 Task: Sort the list "backlog" "by start date" "descending.
Action: Mouse moved to (1375, 107)
Screenshot: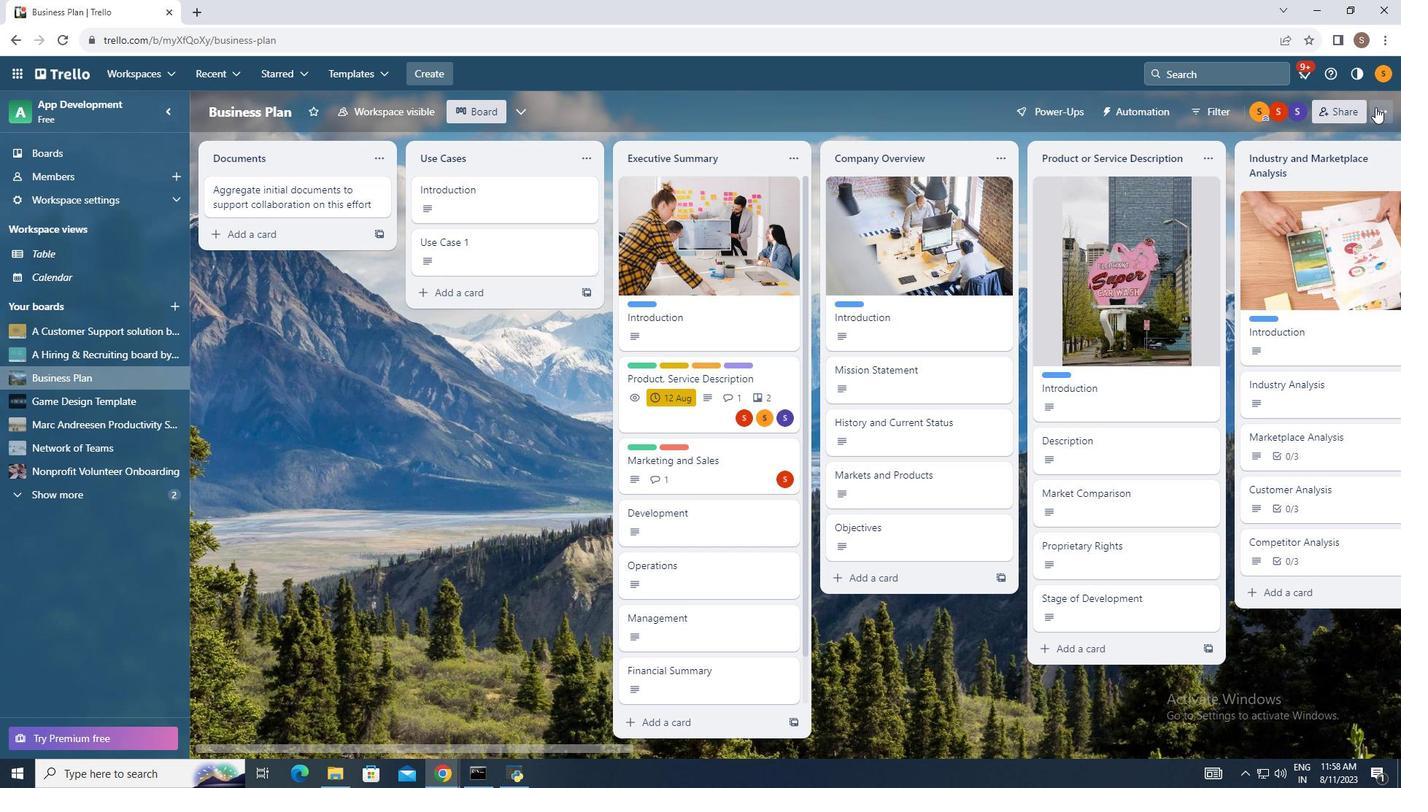 
Action: Mouse pressed left at (1375, 107)
Screenshot: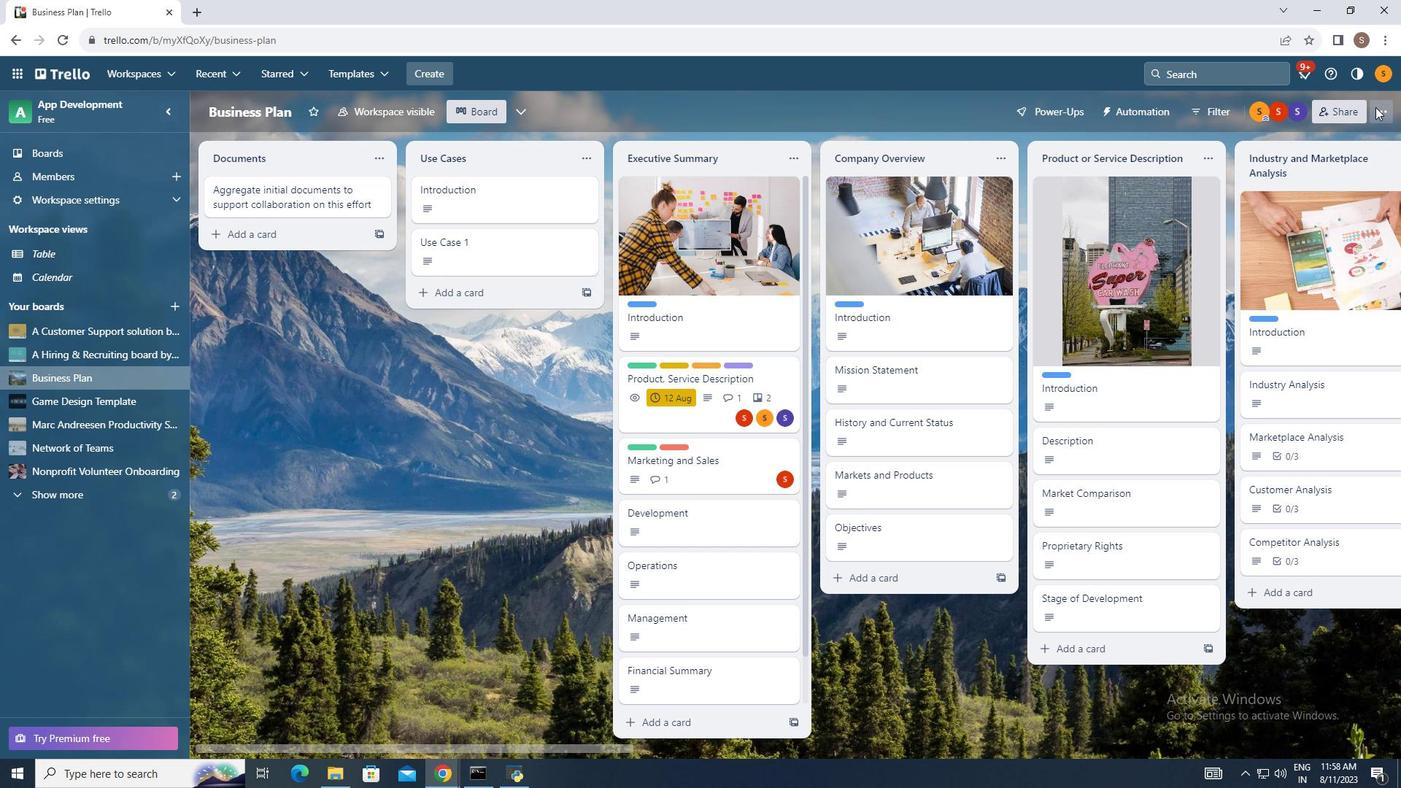 
Action: Mouse moved to (1257, 302)
Screenshot: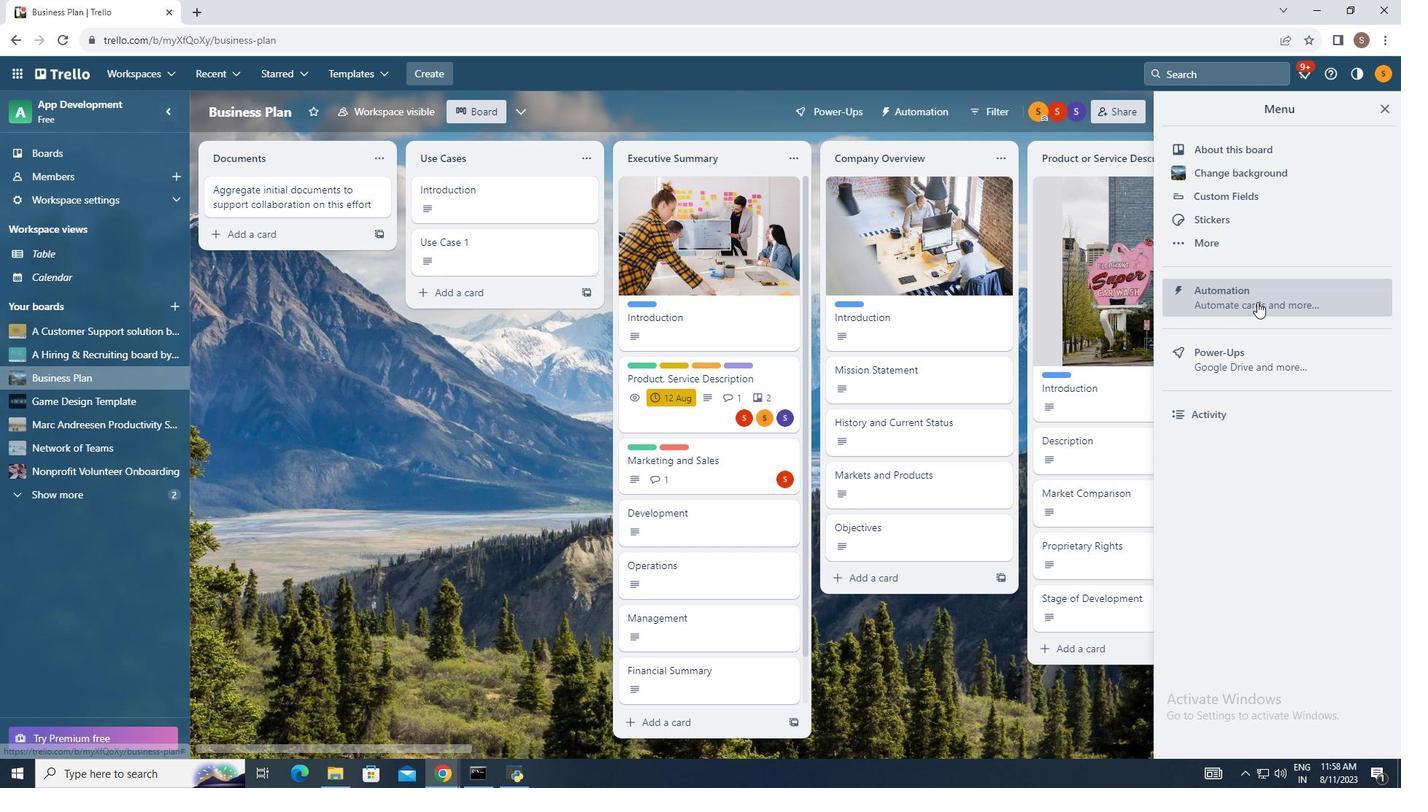 
Action: Mouse pressed left at (1257, 302)
Screenshot: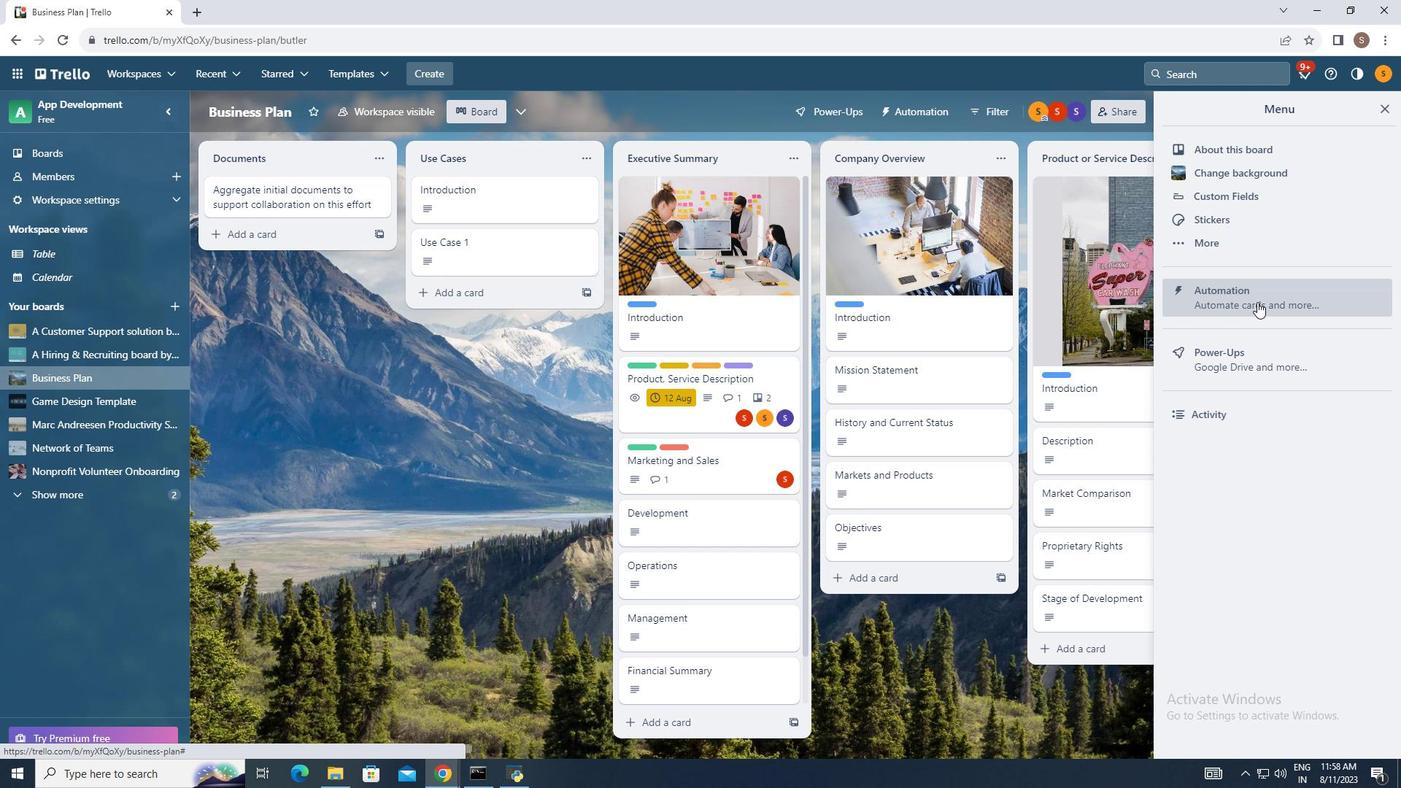
Action: Mouse moved to (235, 356)
Screenshot: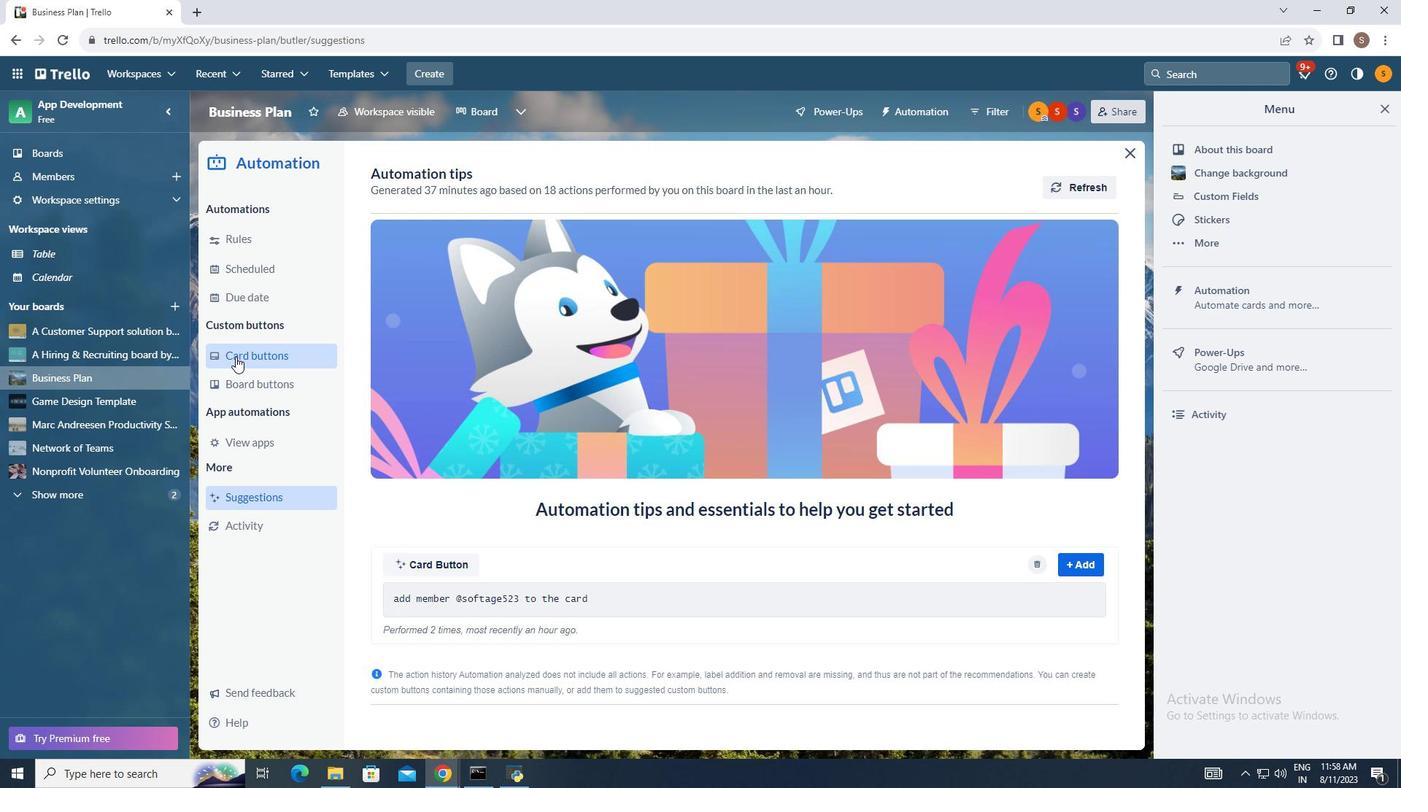 
Action: Mouse pressed left at (235, 356)
Screenshot: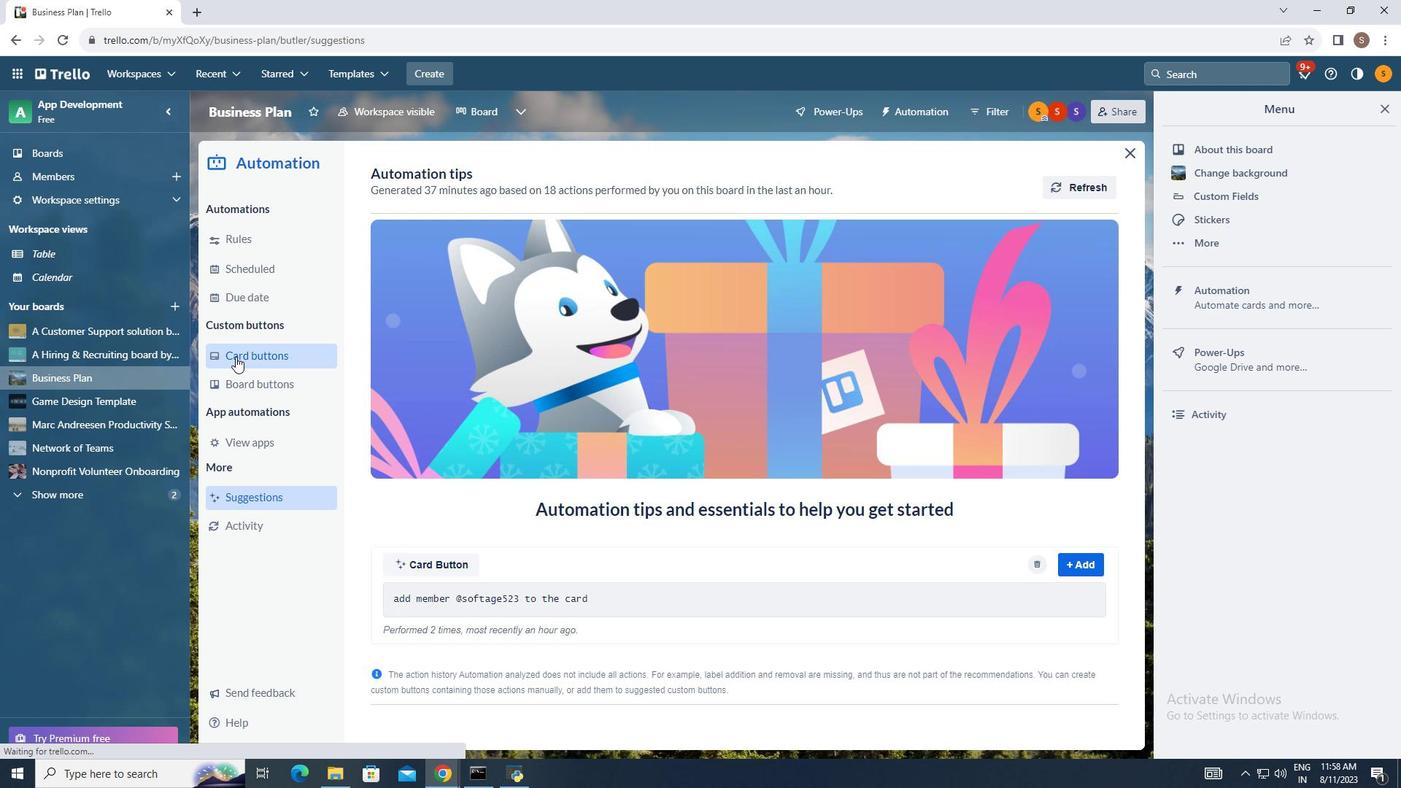 
Action: Mouse moved to (1072, 172)
Screenshot: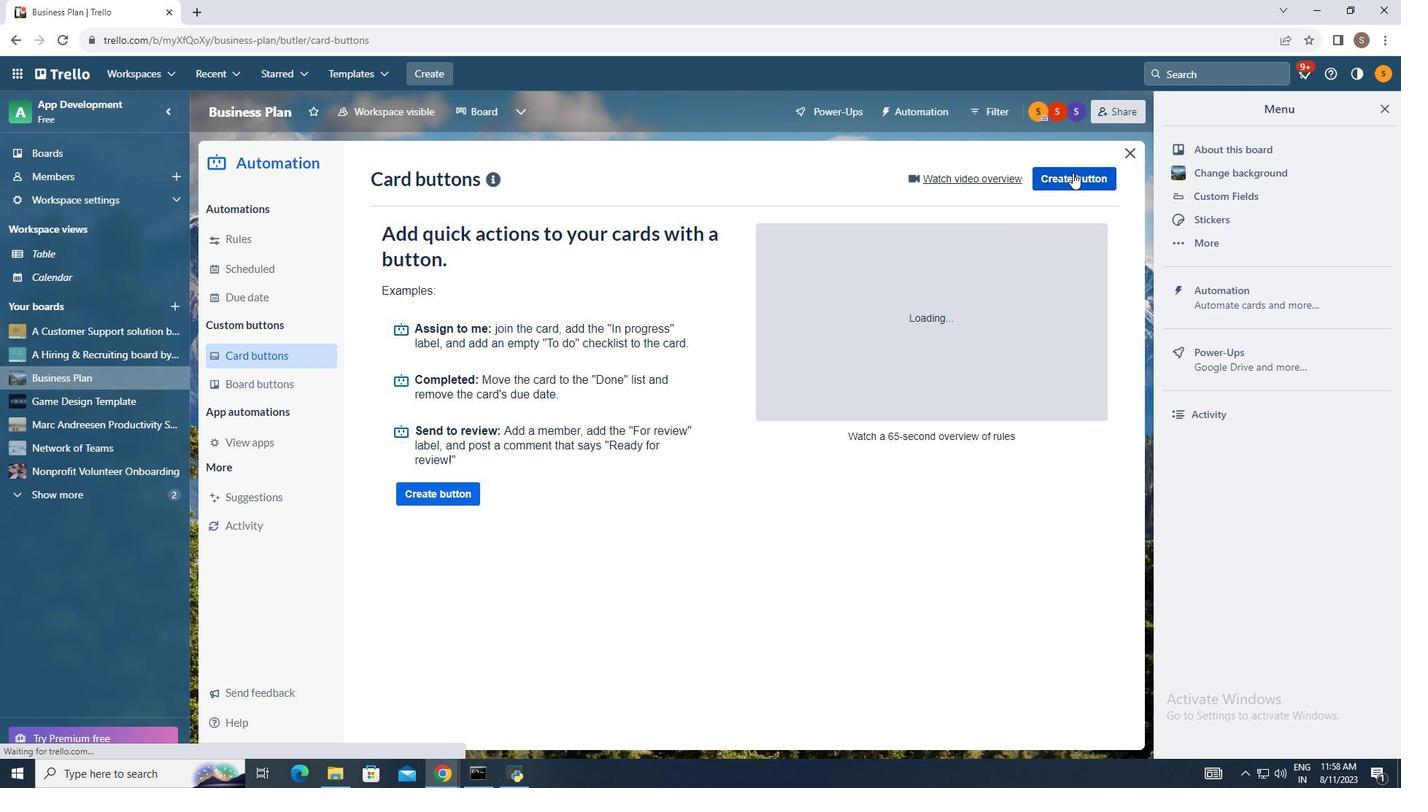
Action: Mouse pressed left at (1072, 172)
Screenshot: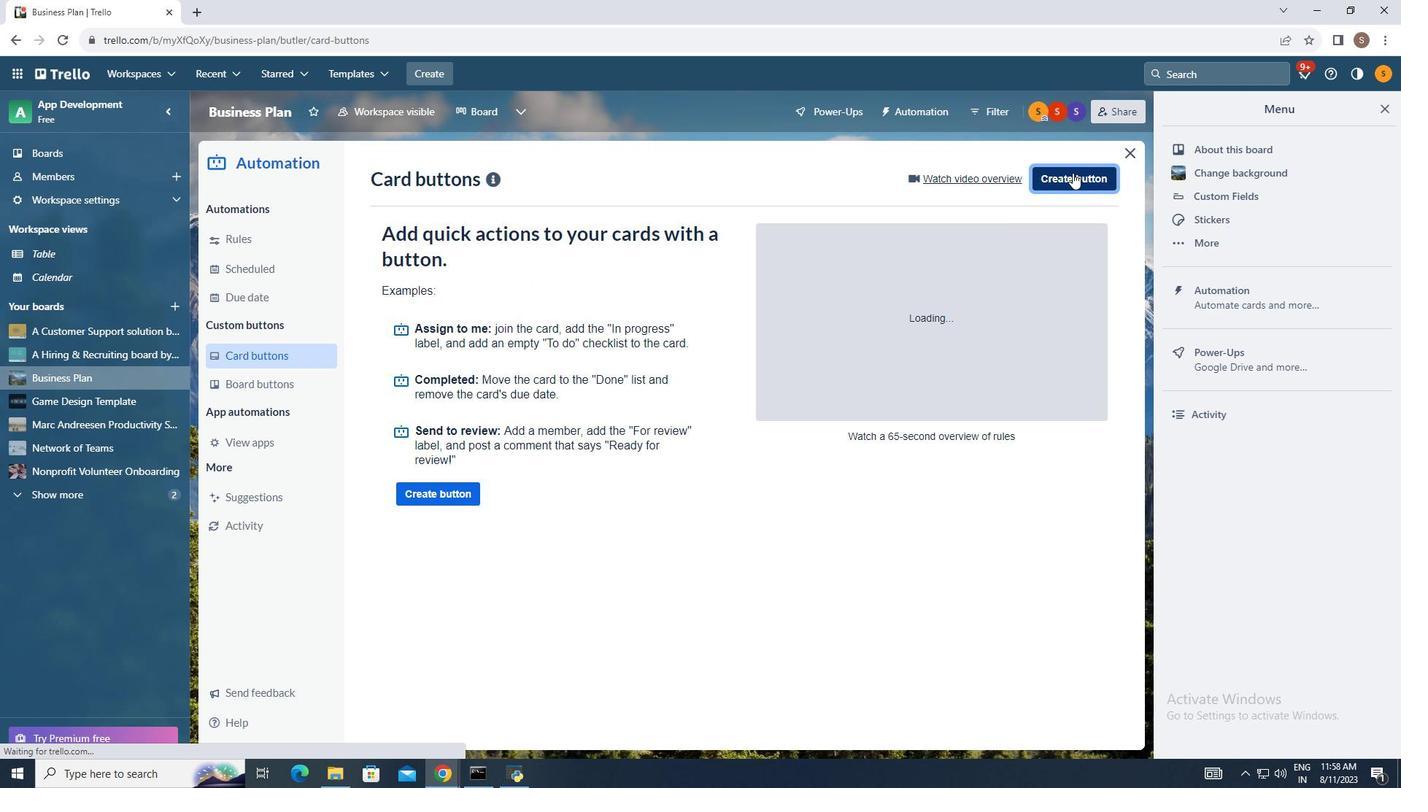 
Action: Mouse moved to (734, 380)
Screenshot: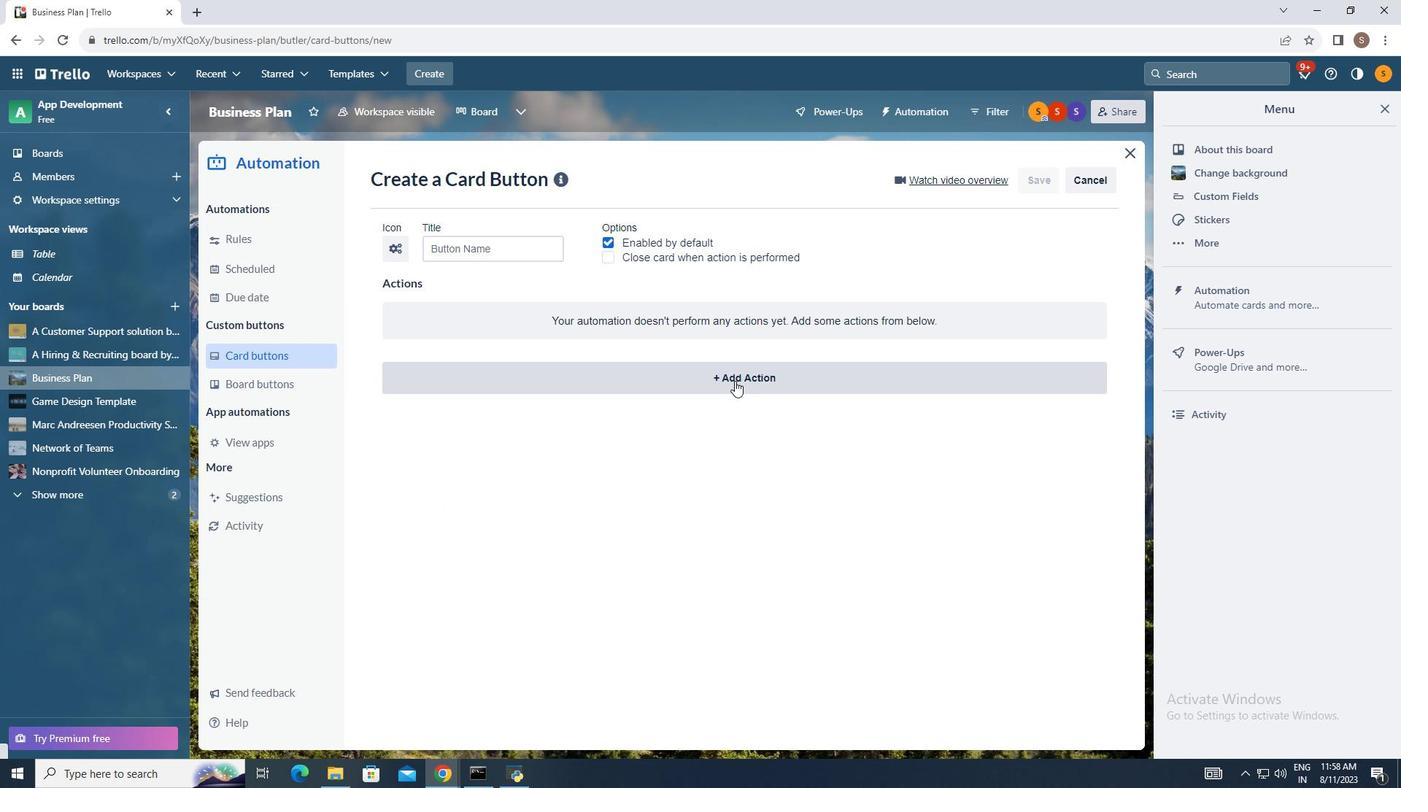 
Action: Mouse pressed left at (734, 380)
Screenshot: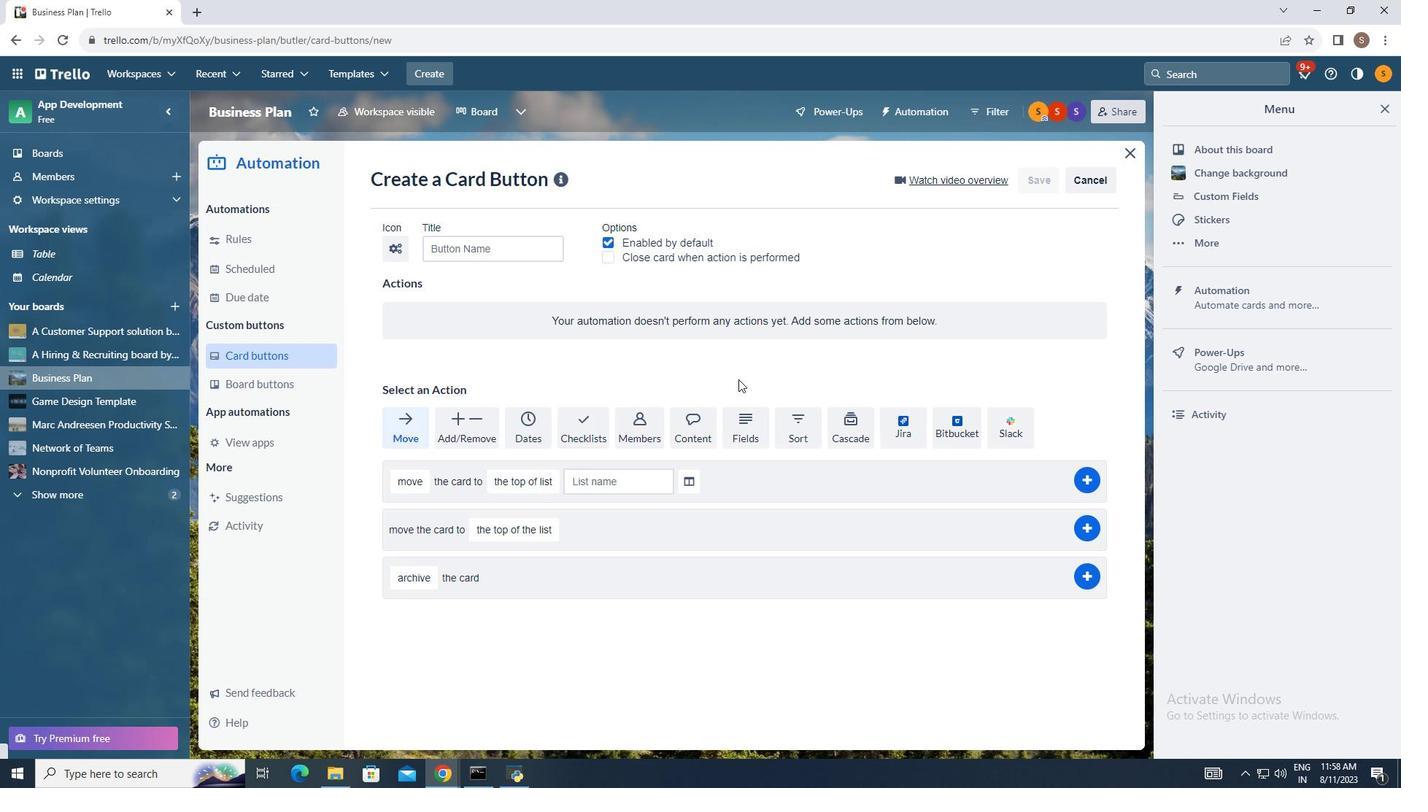 
Action: Mouse moved to (807, 430)
Screenshot: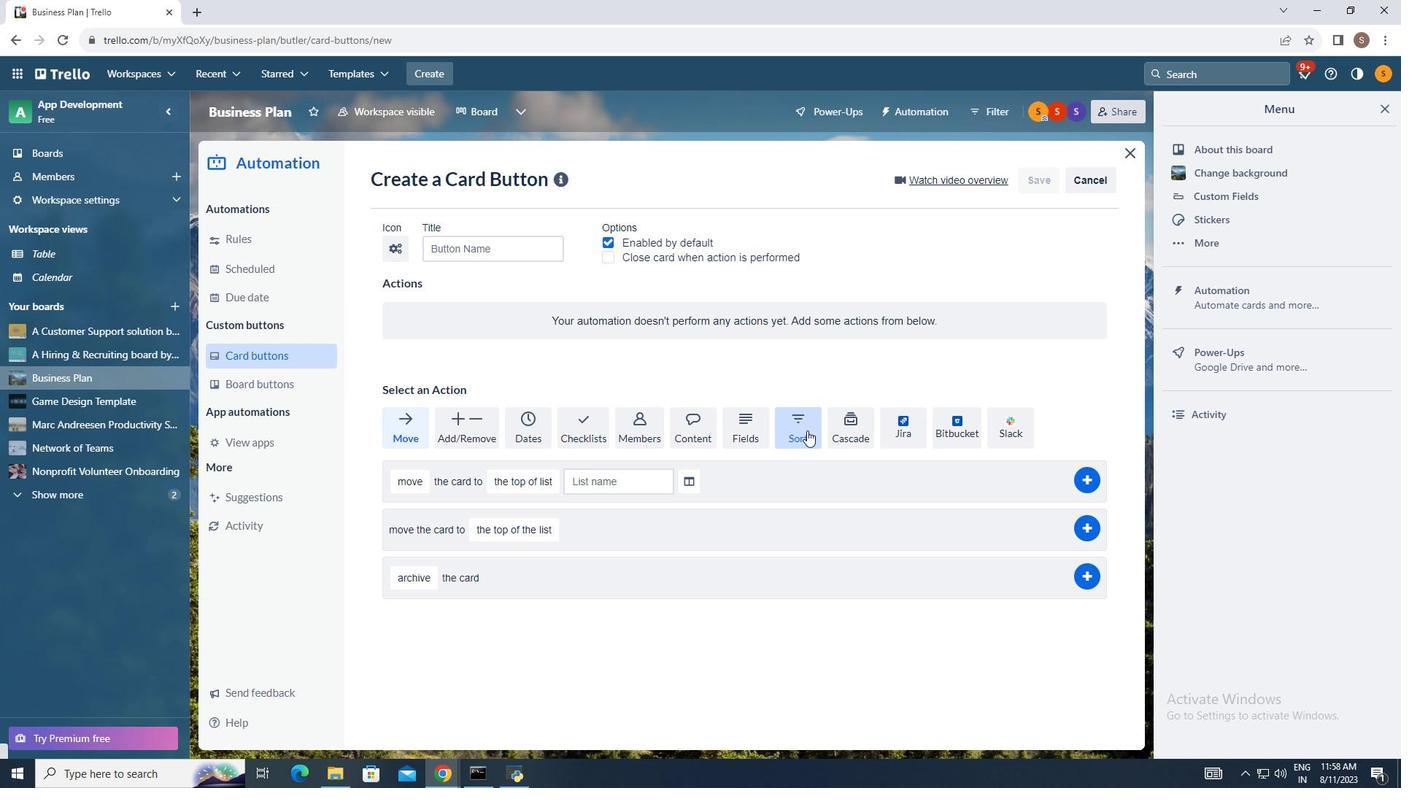 
Action: Mouse pressed left at (807, 430)
Screenshot: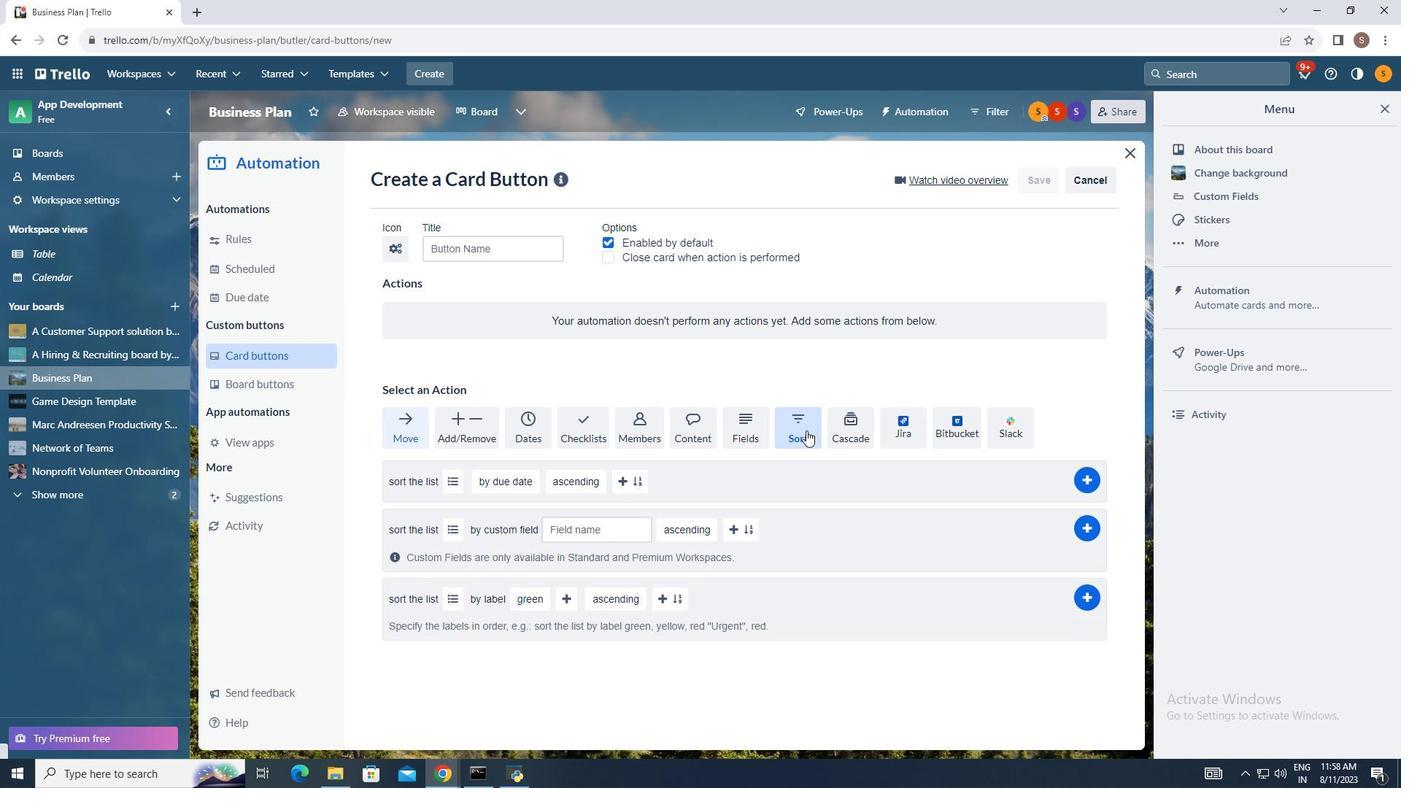 
Action: Mouse moved to (458, 478)
Screenshot: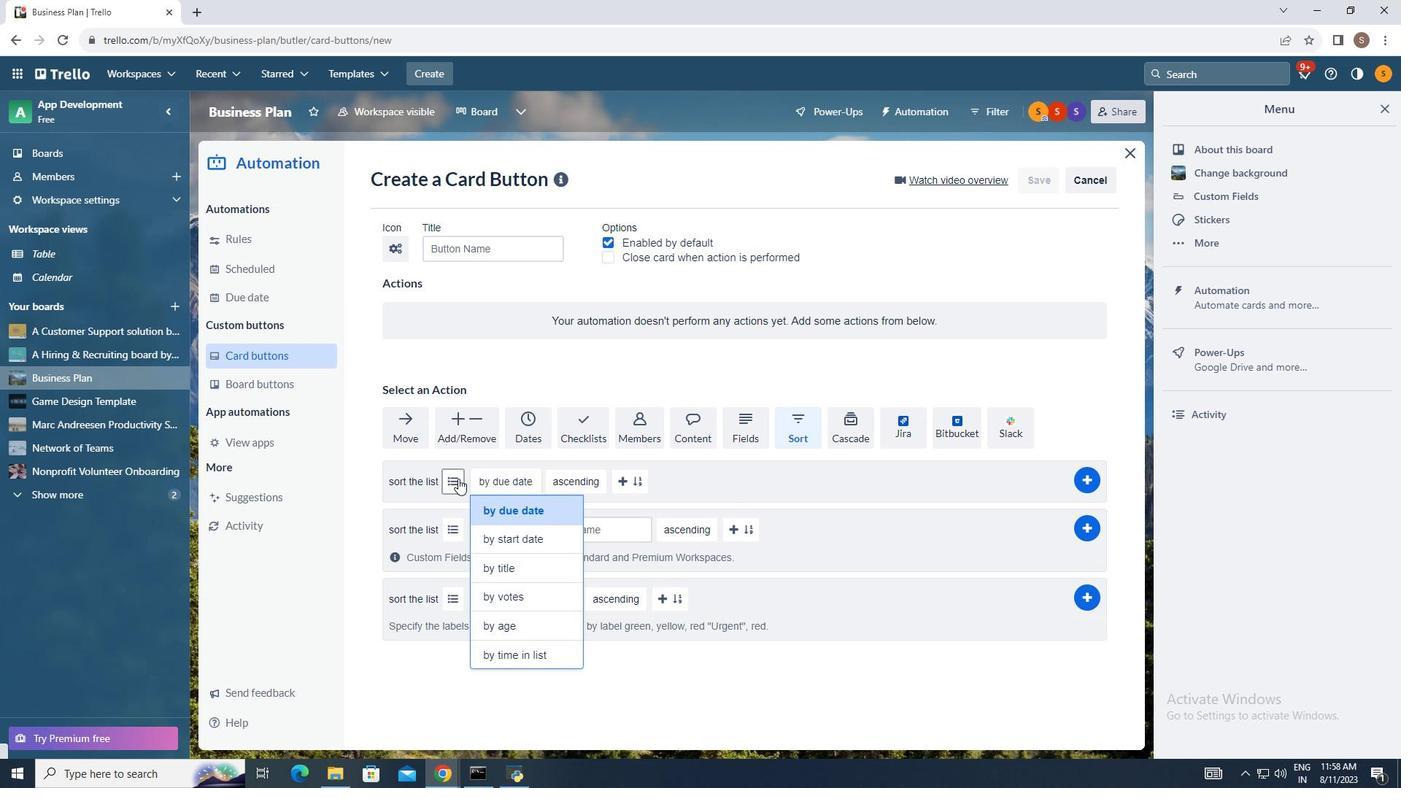 
Action: Mouse pressed left at (458, 478)
Screenshot: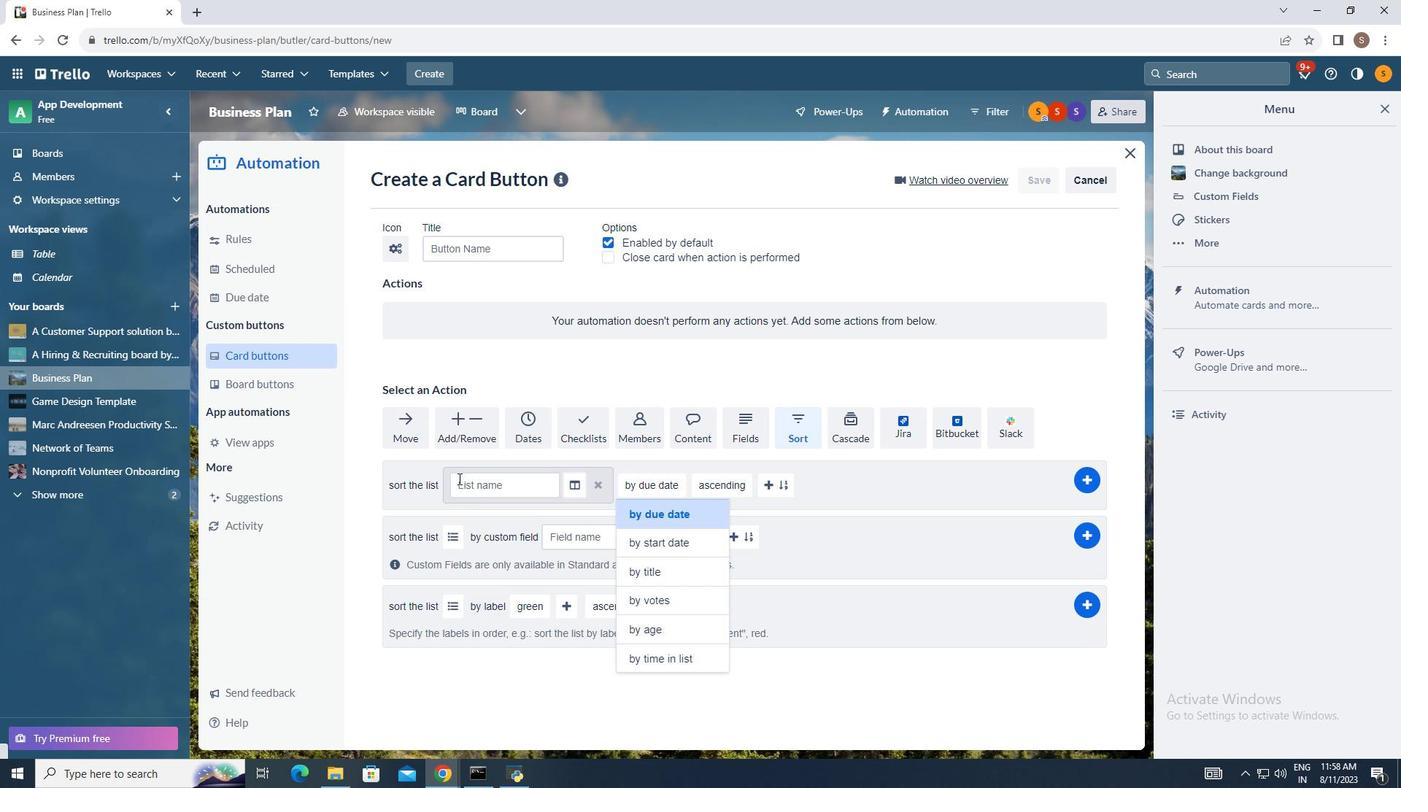 
Action: Mouse moved to (467, 486)
Screenshot: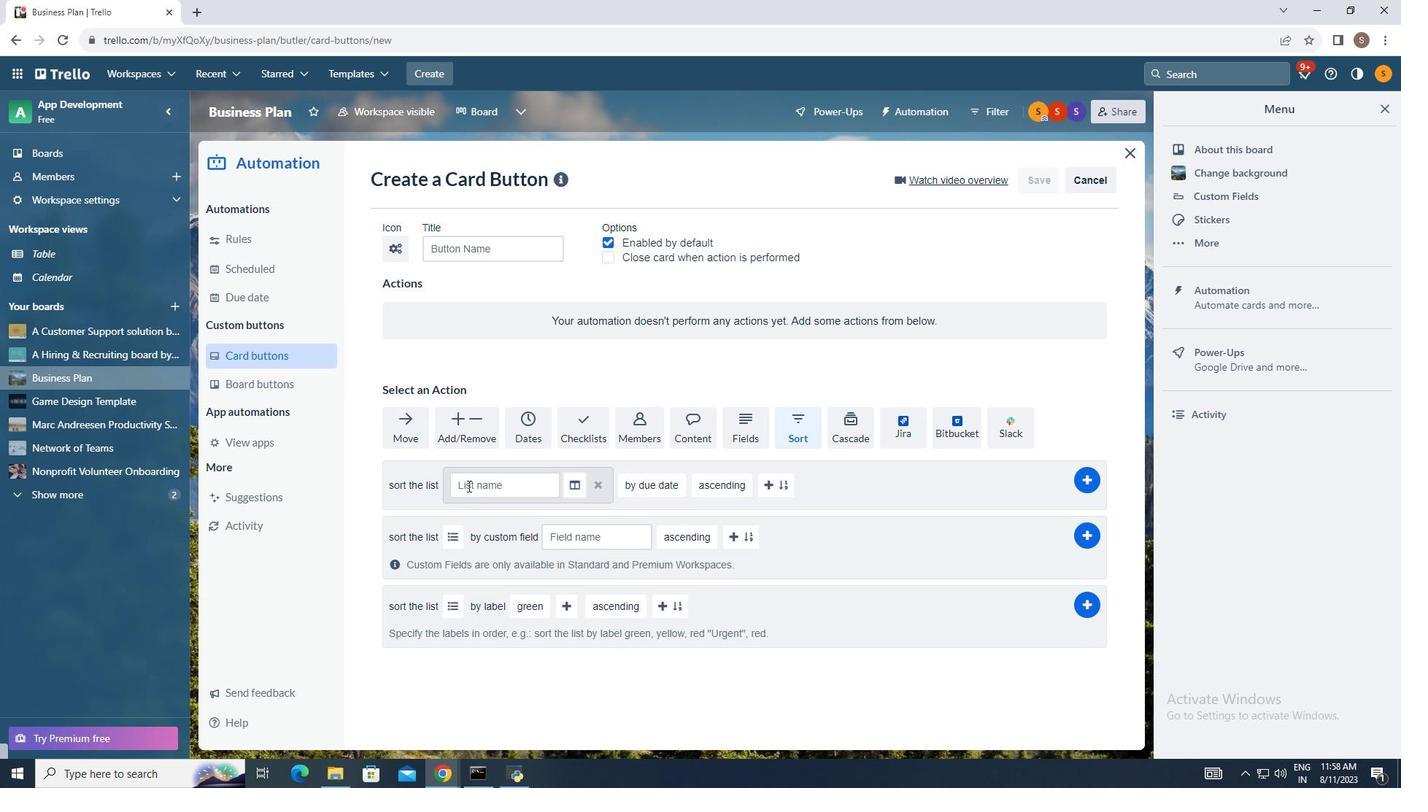 
Action: Mouse pressed left at (467, 486)
Screenshot: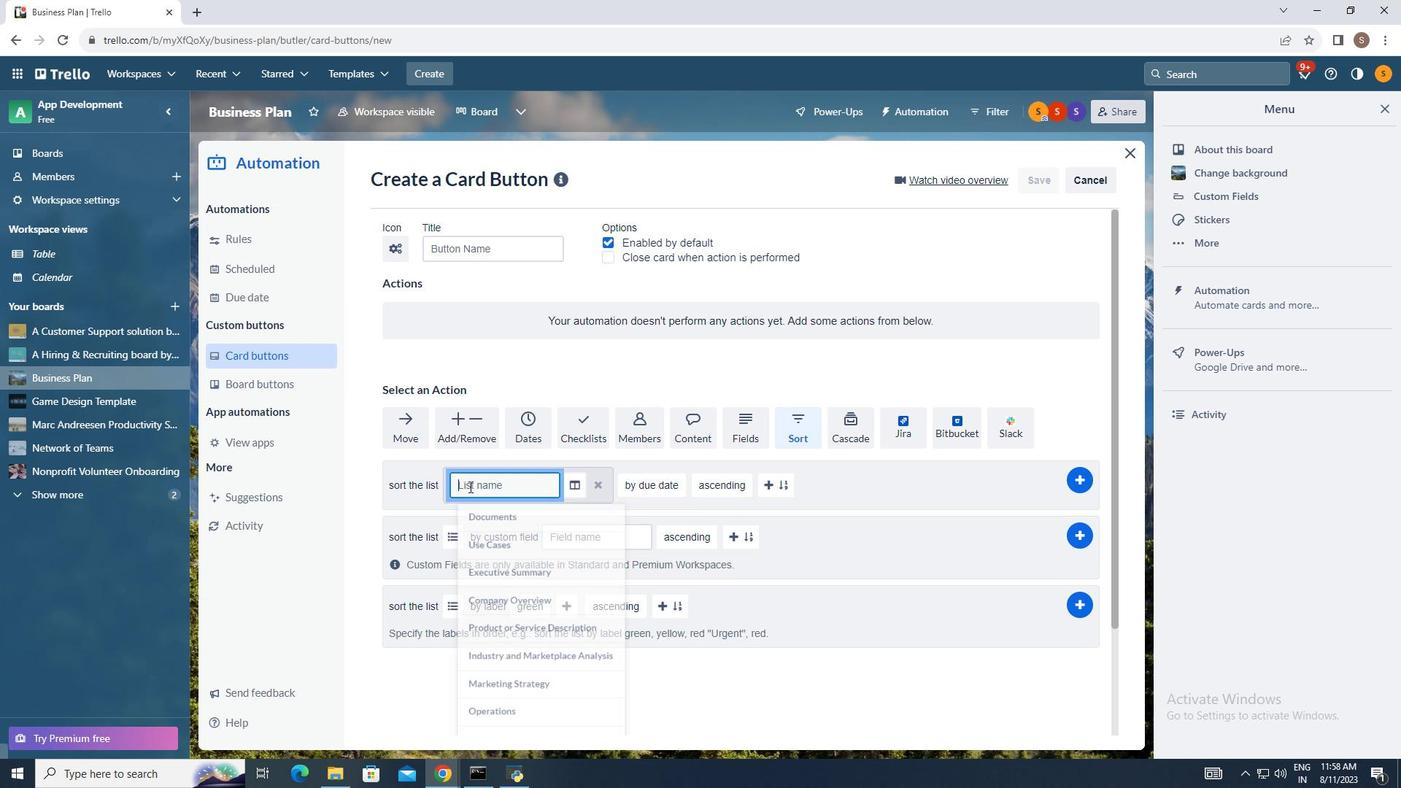 
Action: Mouse moved to (469, 486)
Screenshot: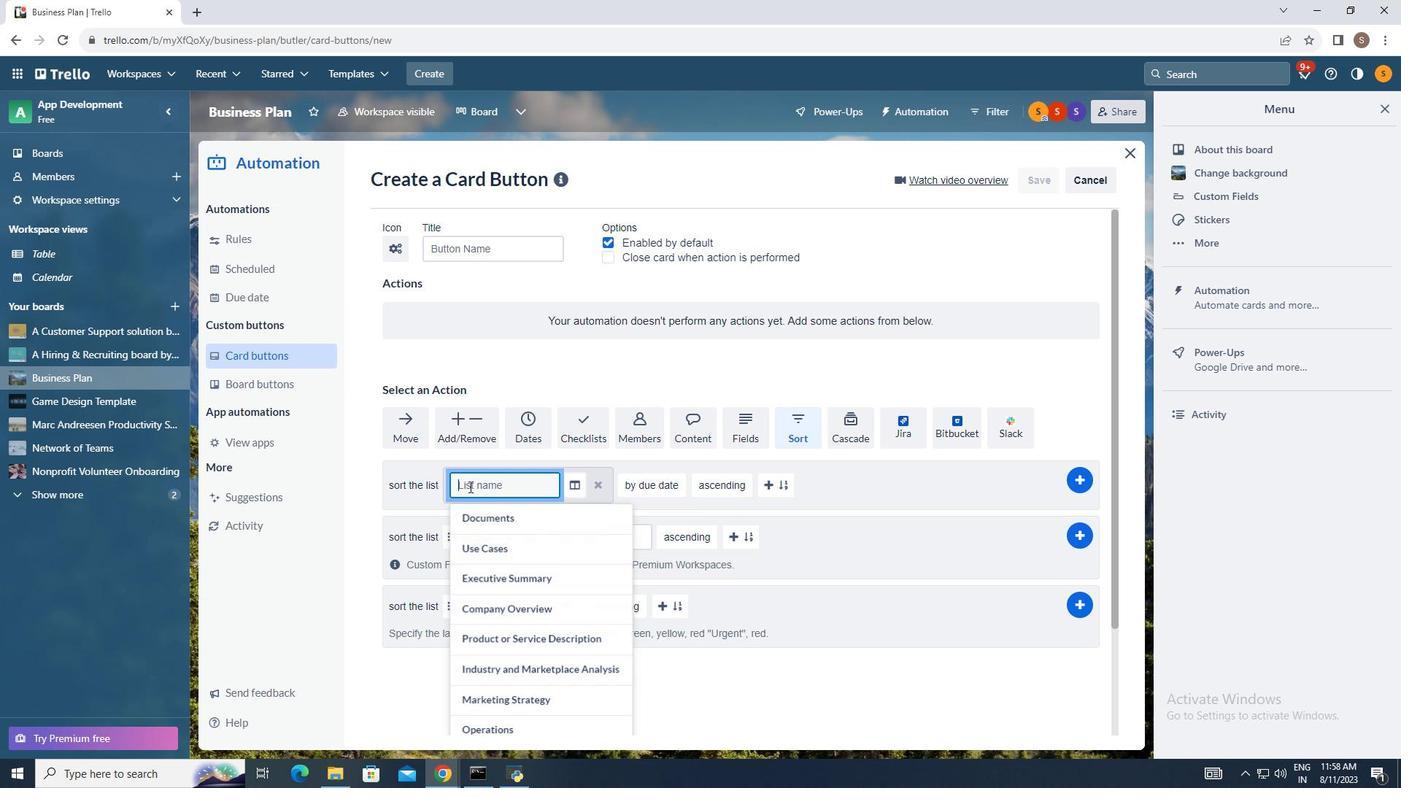 
Action: Key pressed backlog
Screenshot: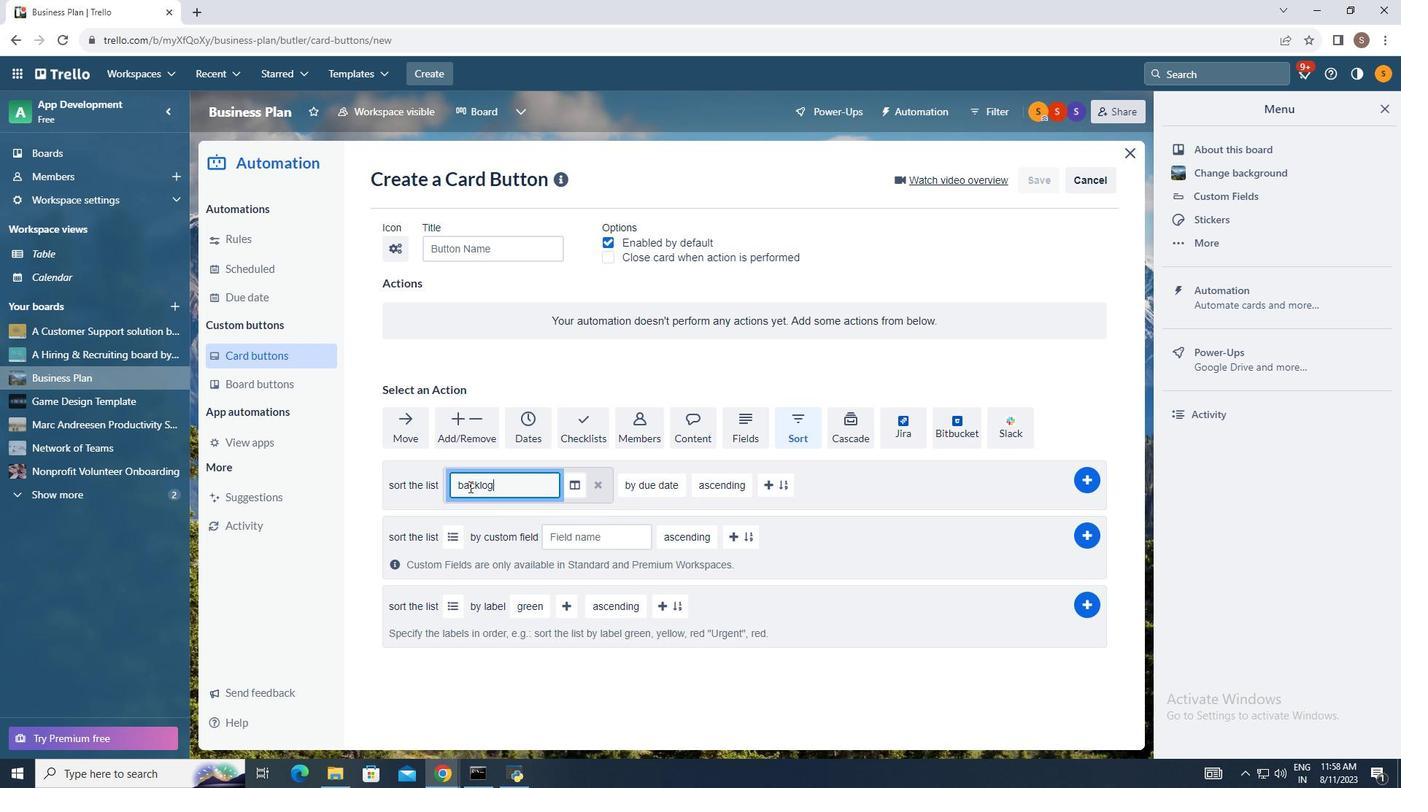 
Action: Mouse moved to (687, 540)
Screenshot: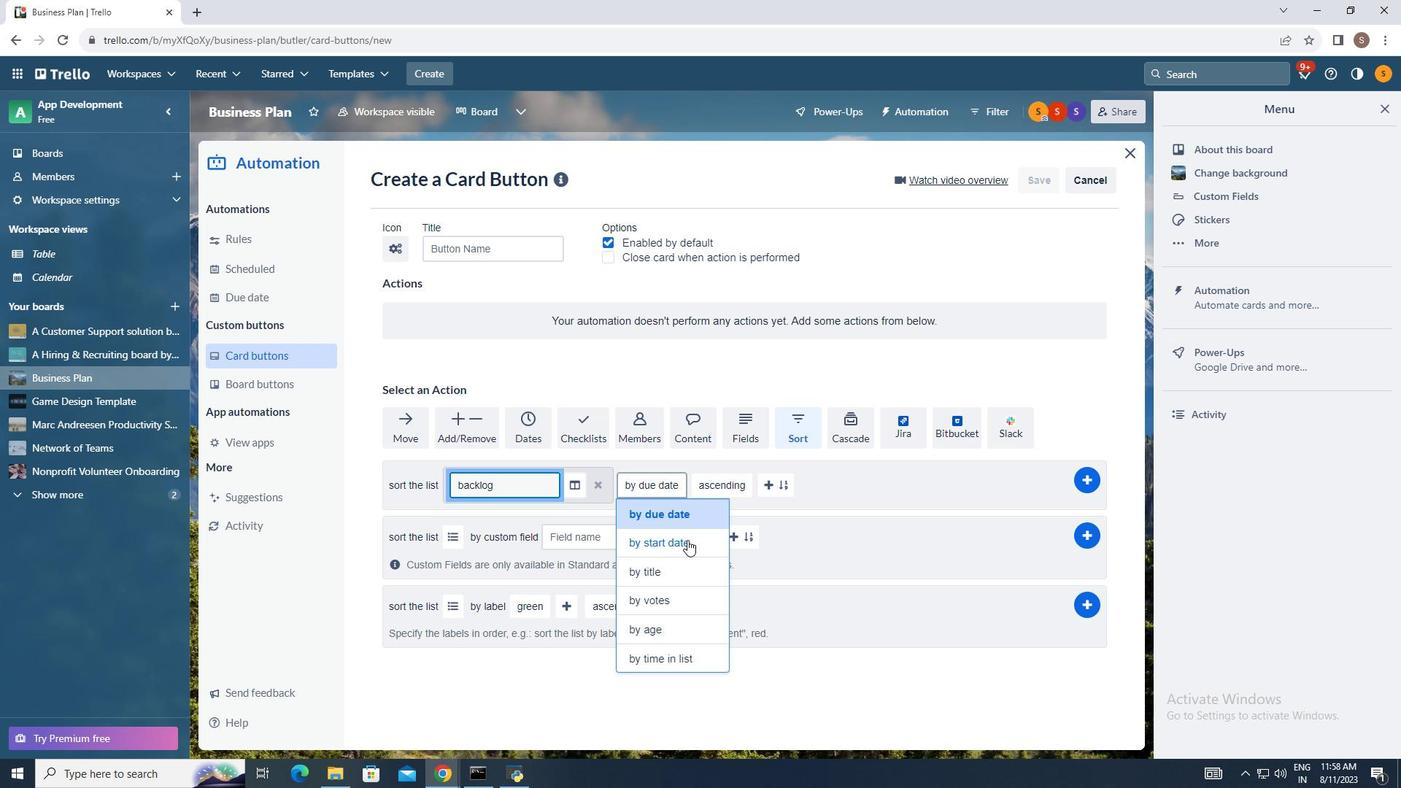 
Action: Mouse pressed left at (687, 540)
Screenshot: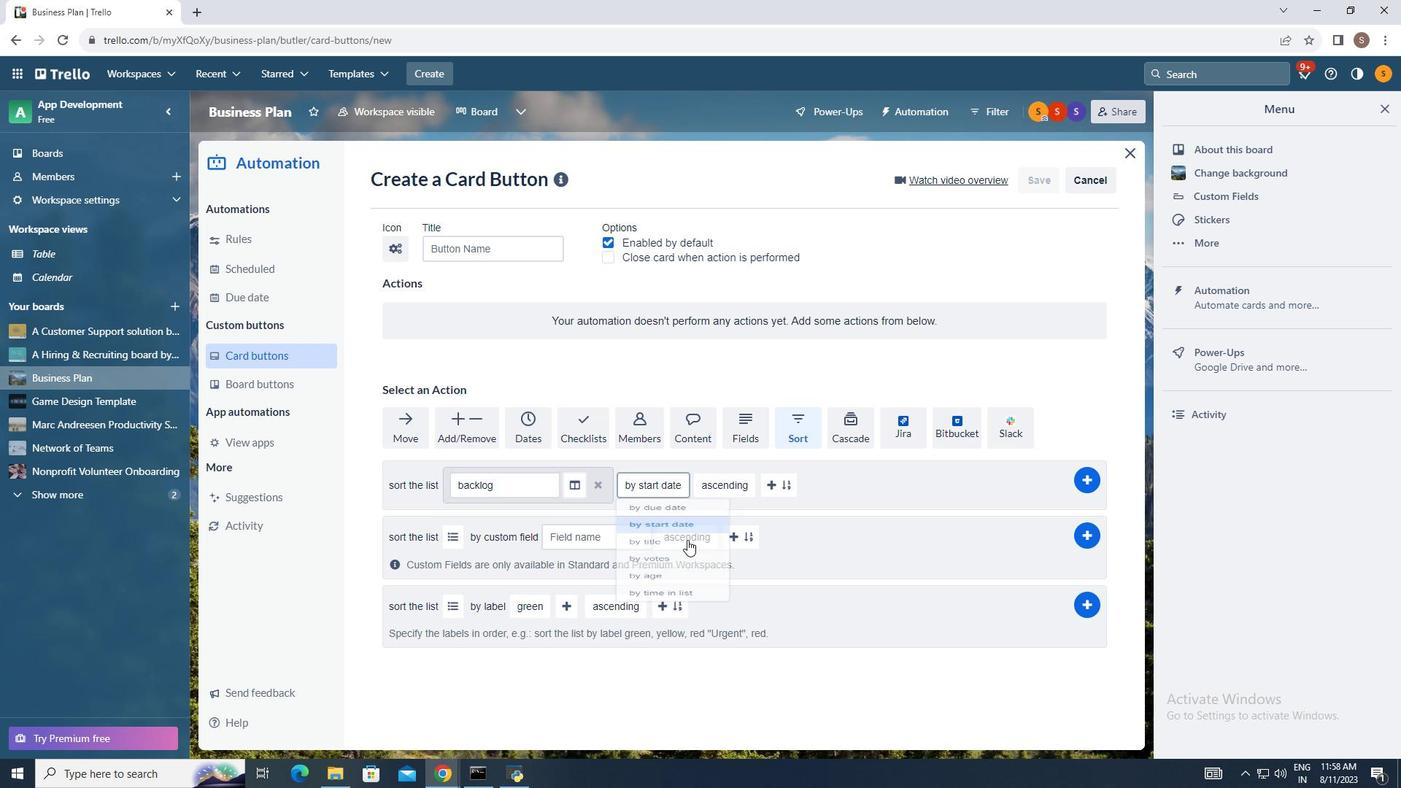 
Action: Mouse moved to (727, 476)
Screenshot: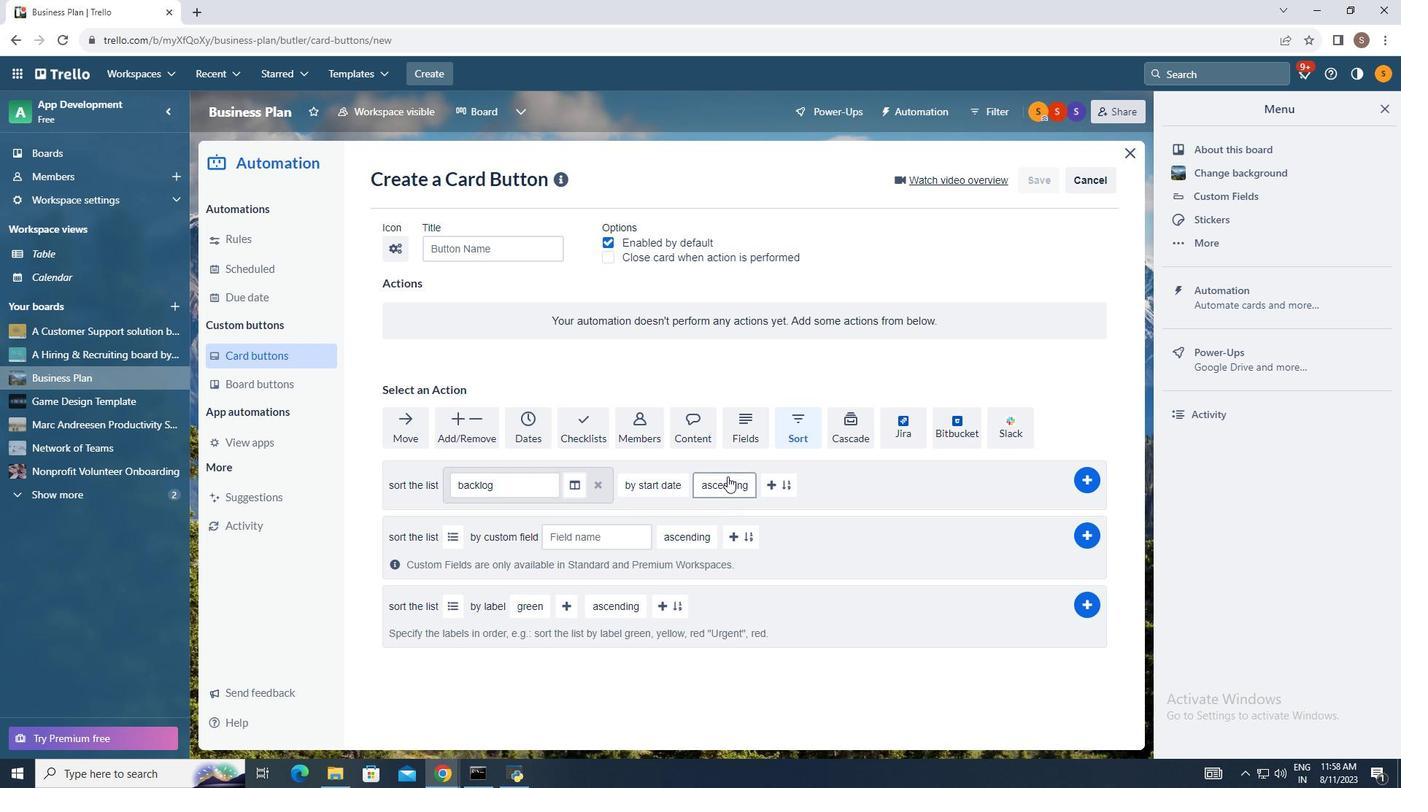 
Action: Mouse pressed left at (727, 476)
Screenshot: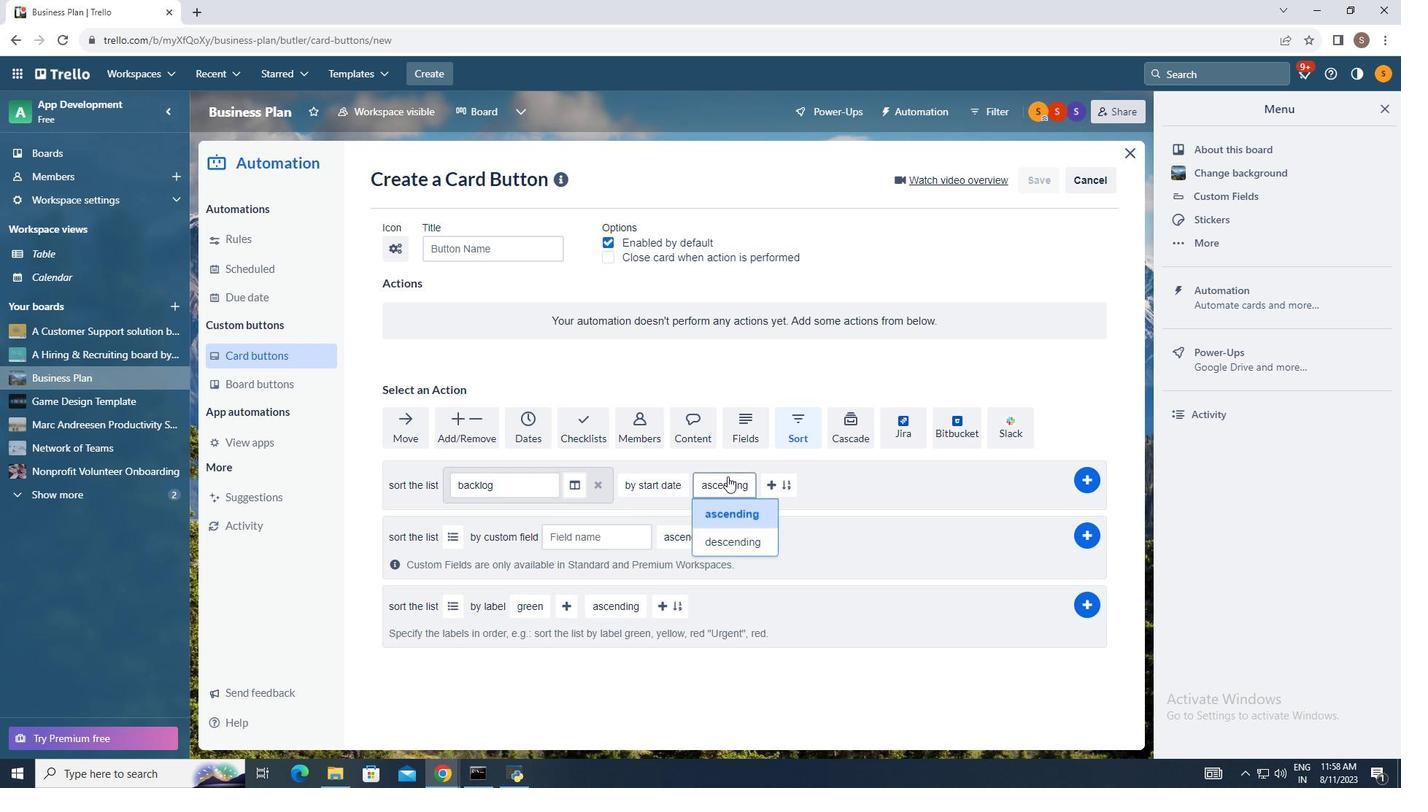 
Action: Mouse moved to (734, 542)
Screenshot: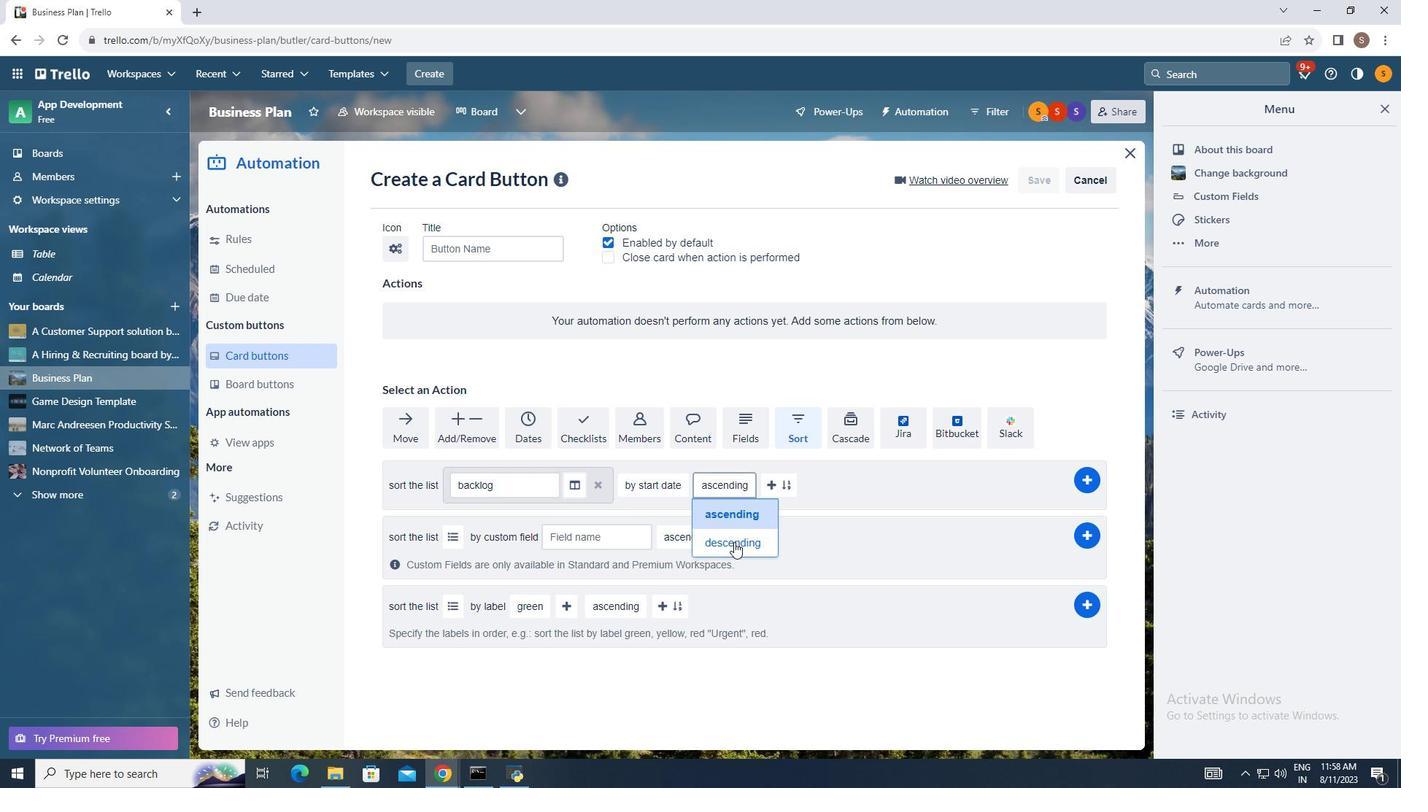 
Action: Mouse pressed left at (734, 542)
Screenshot: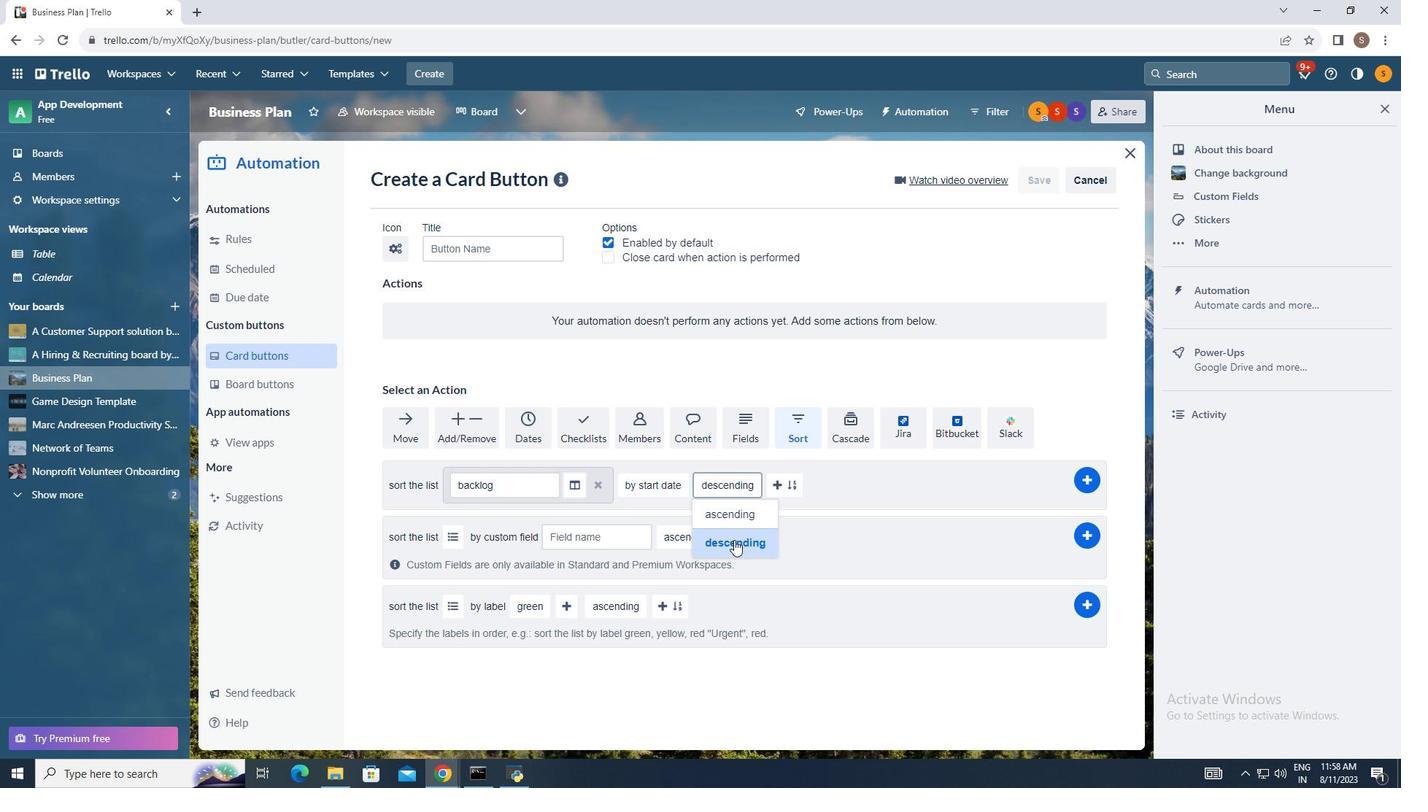 
Action: Mouse moved to (1079, 475)
Screenshot: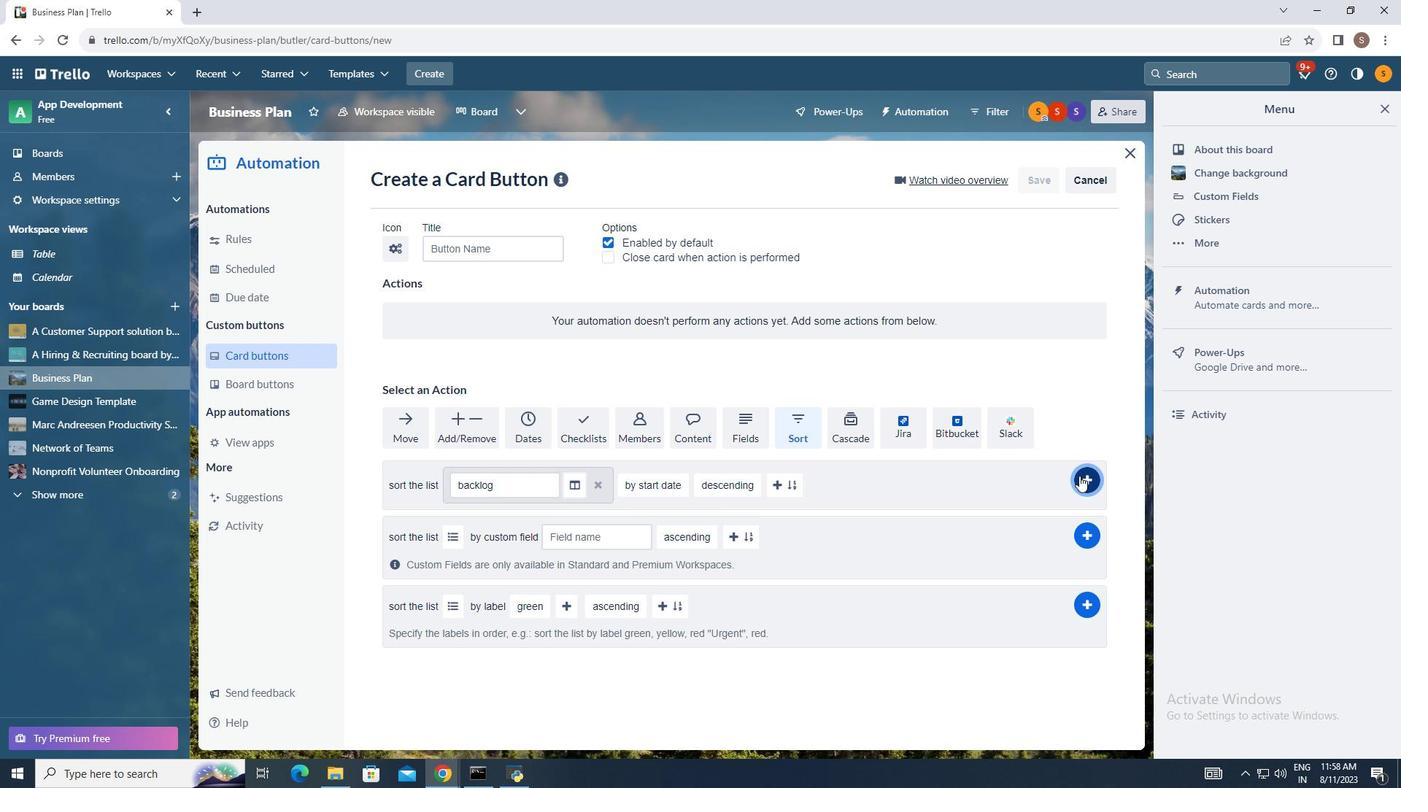 
Action: Mouse pressed left at (1079, 475)
Screenshot: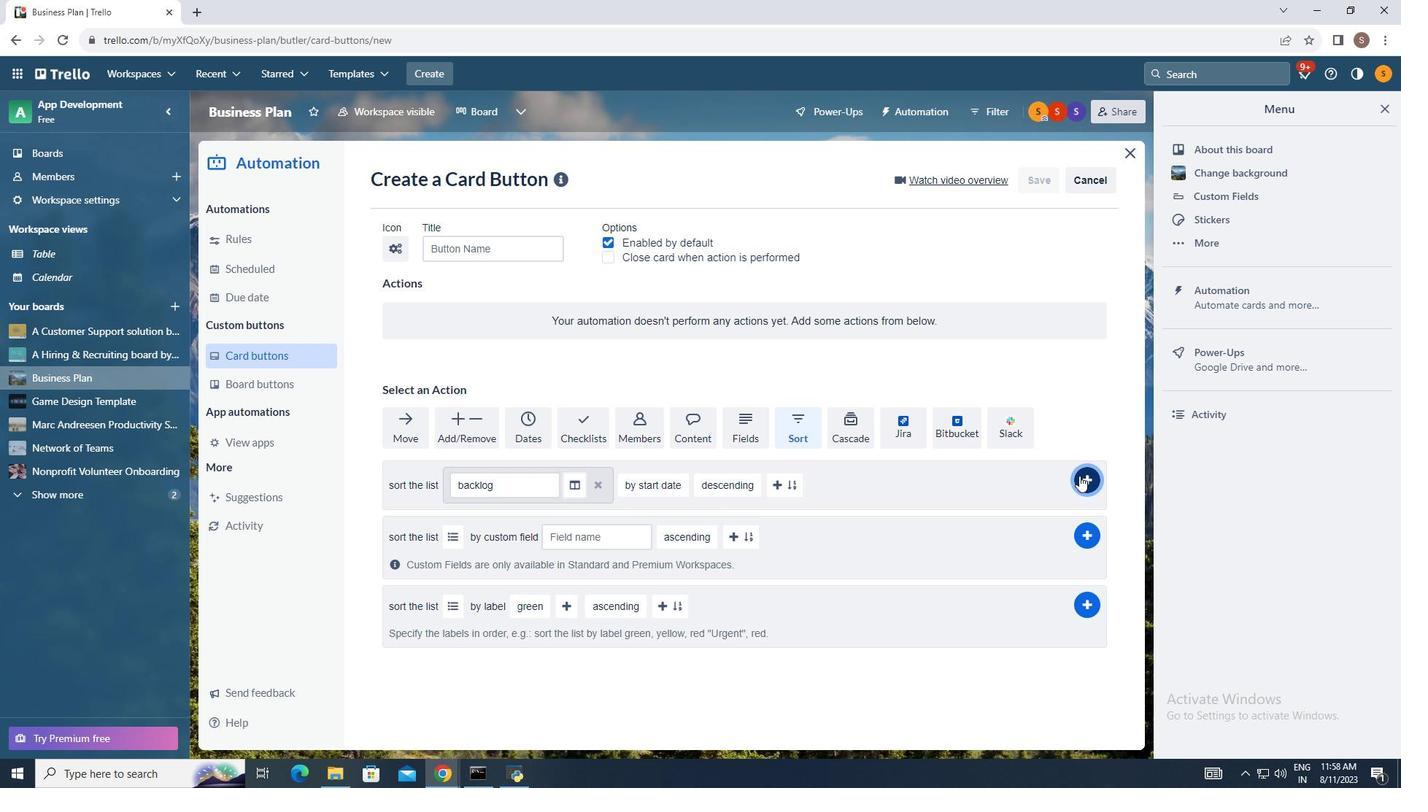 
Action: Mouse moved to (1071, 380)
Screenshot: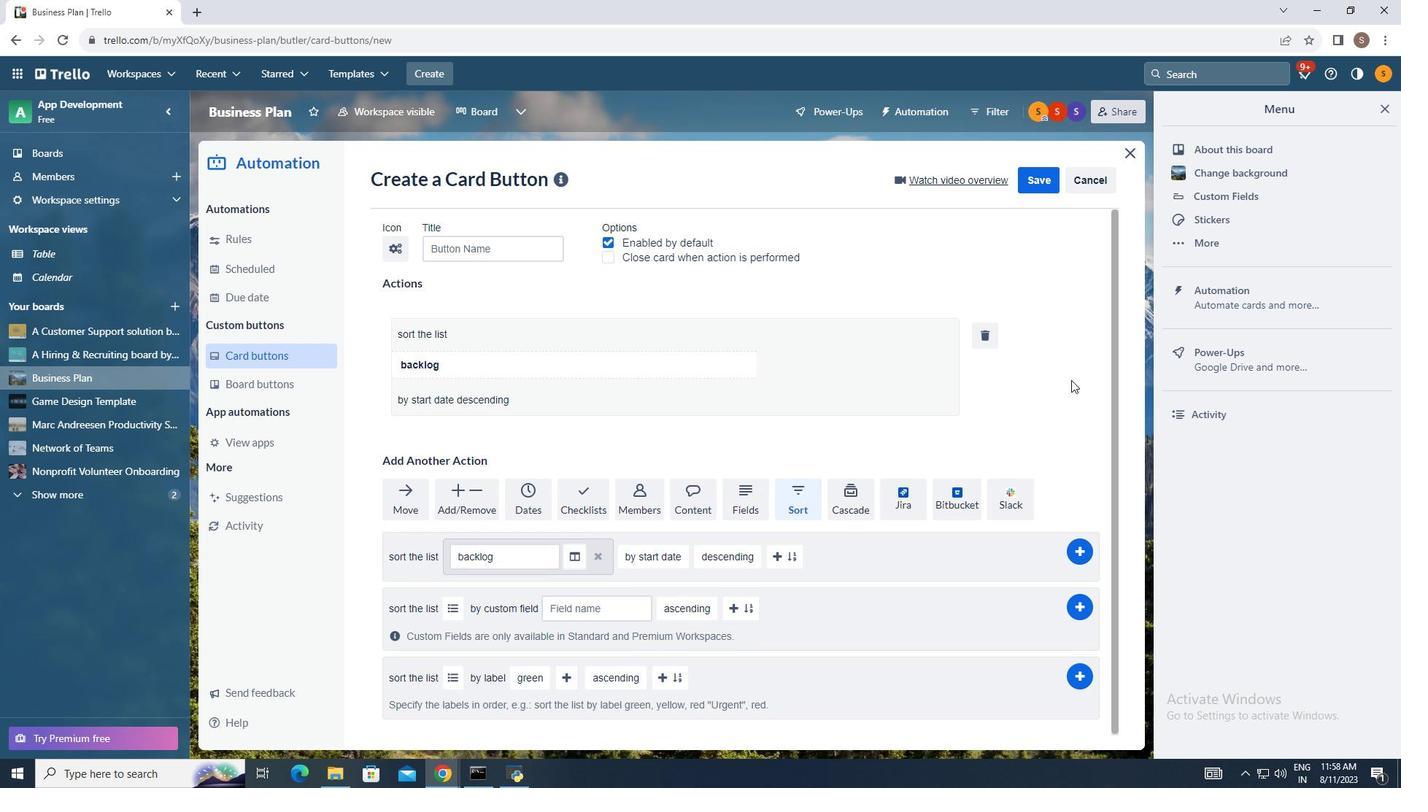 
